 Task: Create a rule from the Recommended list, Task Added to this Project -> add SubTasks in the project ClickTech with SubTasks Gather and Analyse Requirements , Design and Implement Solution , System Test and UAT , Release to Production / Go Live
Action: Mouse moved to (65, 213)
Screenshot: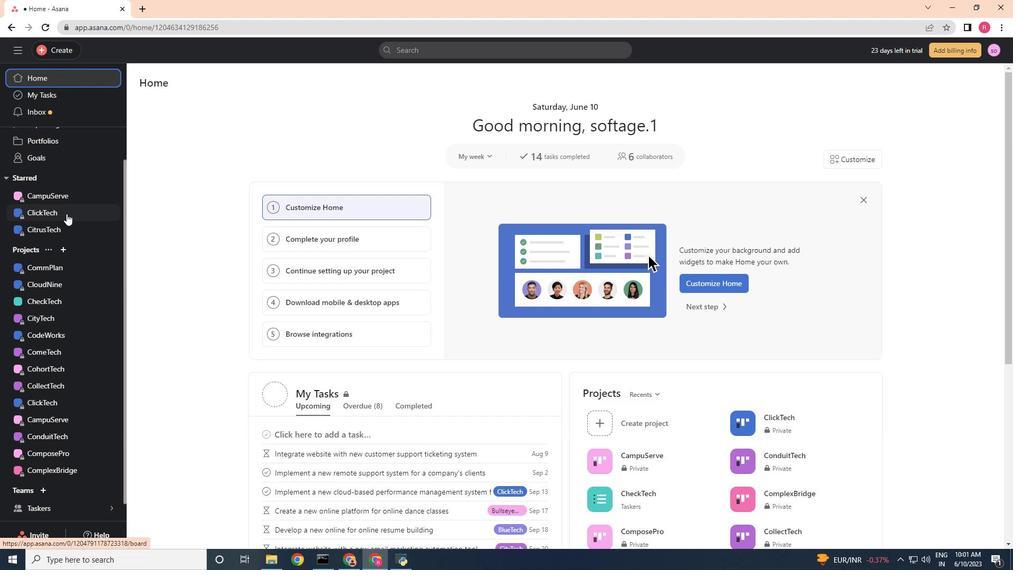 
Action: Mouse pressed left at (65, 213)
Screenshot: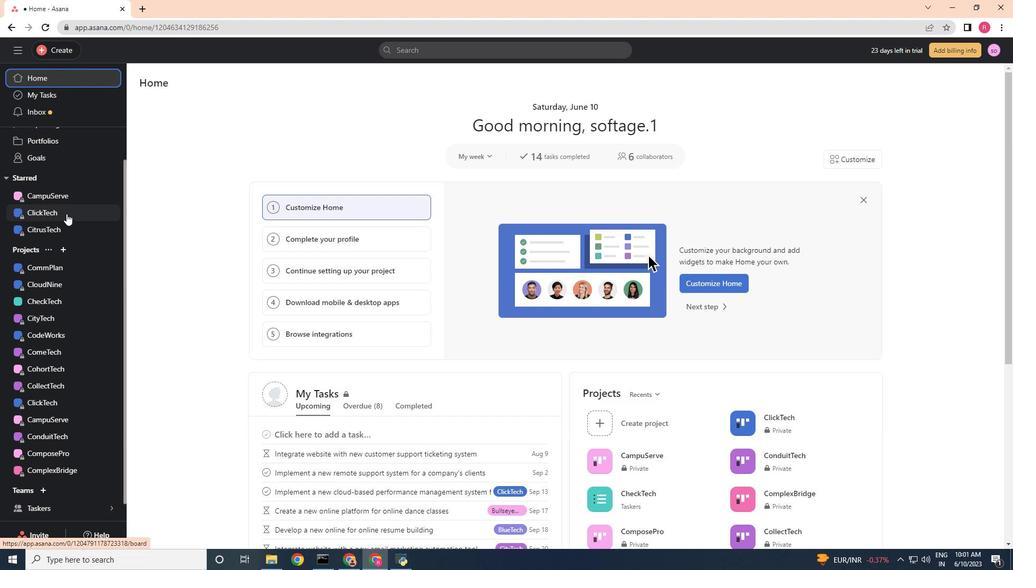
Action: Mouse moved to (975, 88)
Screenshot: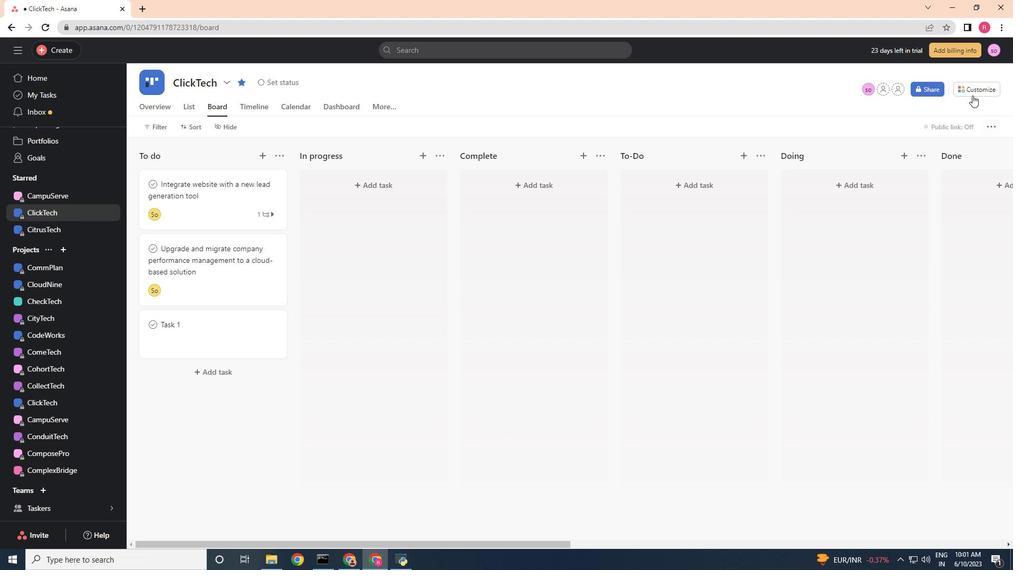 
Action: Mouse pressed left at (975, 88)
Screenshot: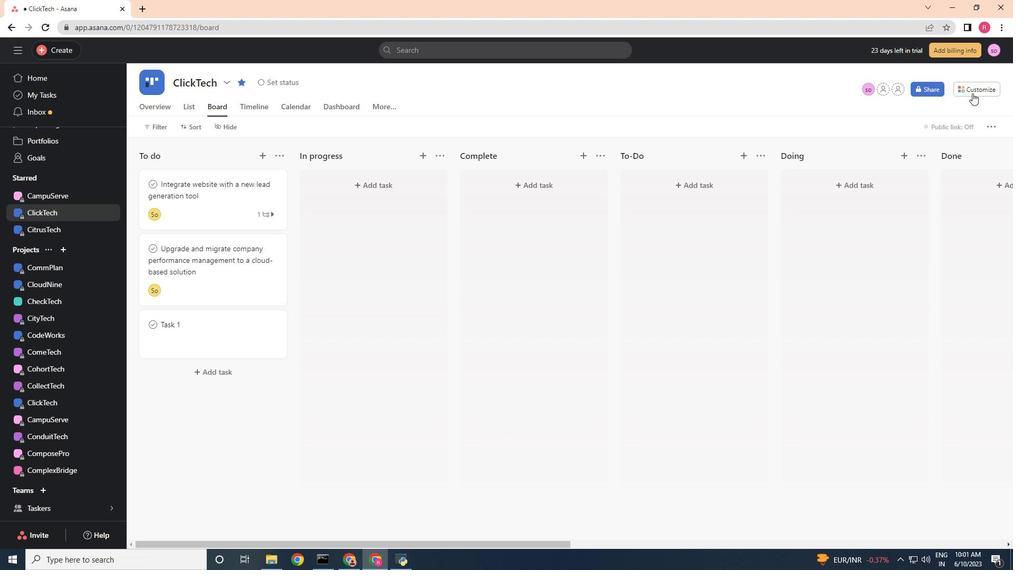 
Action: Mouse moved to (804, 229)
Screenshot: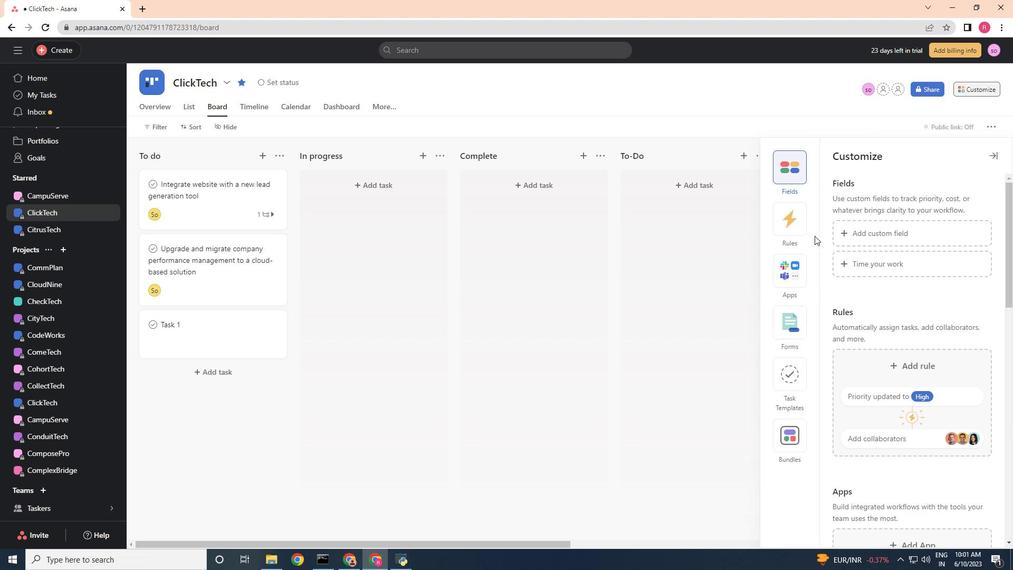 
Action: Mouse pressed left at (804, 229)
Screenshot: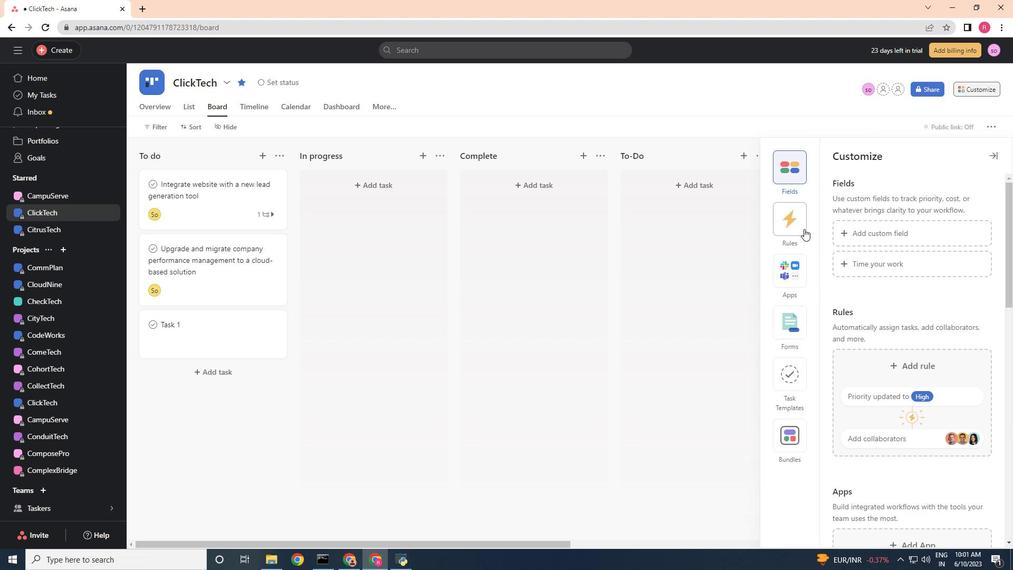 
Action: Mouse moved to (906, 229)
Screenshot: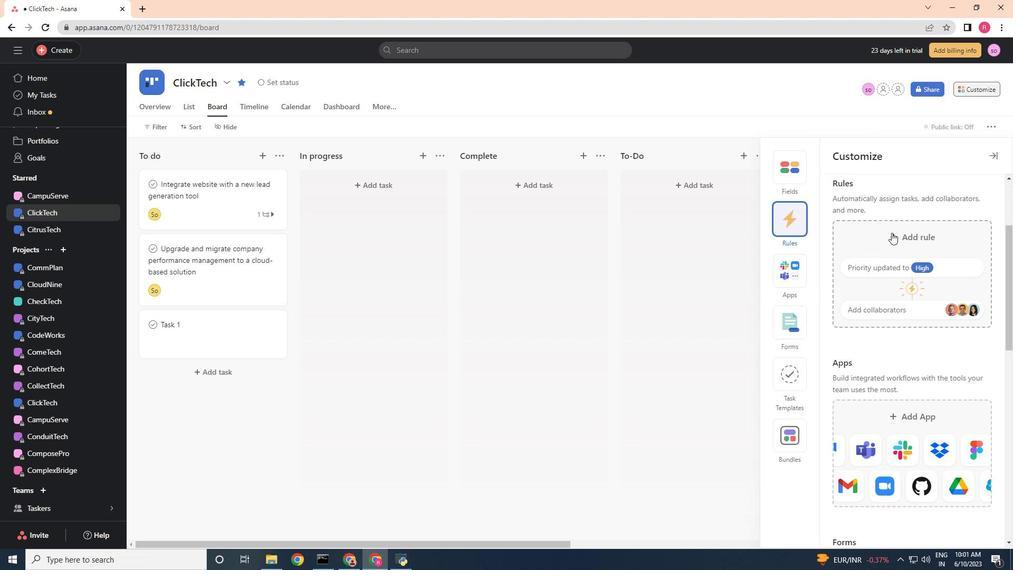 
Action: Mouse pressed left at (906, 229)
Screenshot: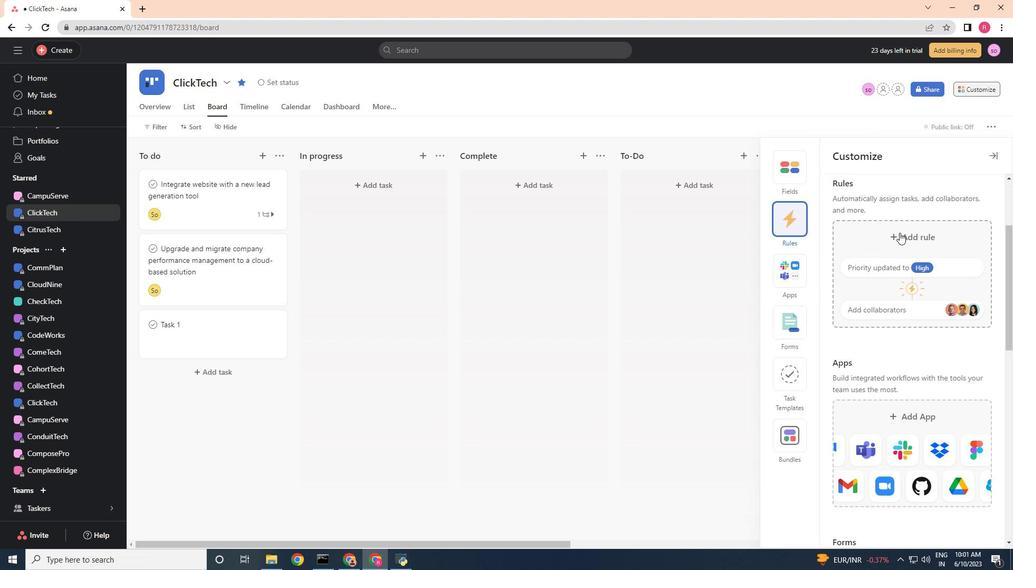 
Action: Mouse moved to (225, 117)
Screenshot: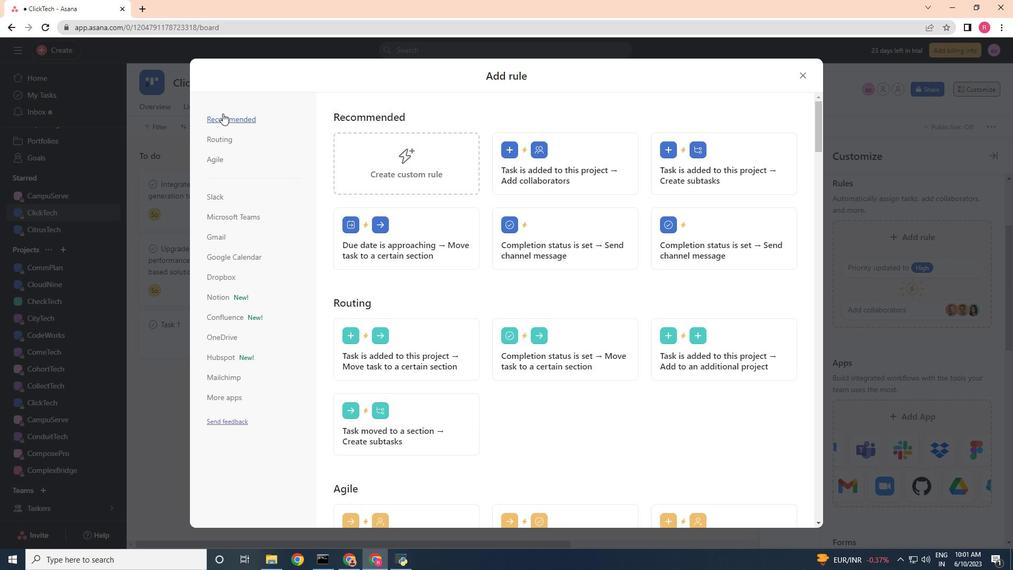 
Action: Mouse pressed left at (225, 117)
Screenshot: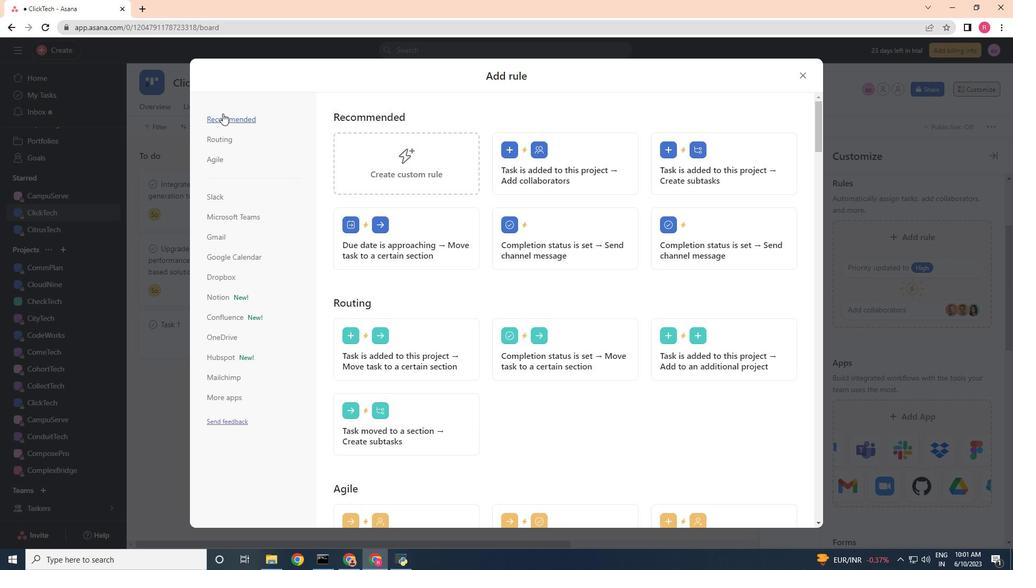 
Action: Mouse moved to (769, 173)
Screenshot: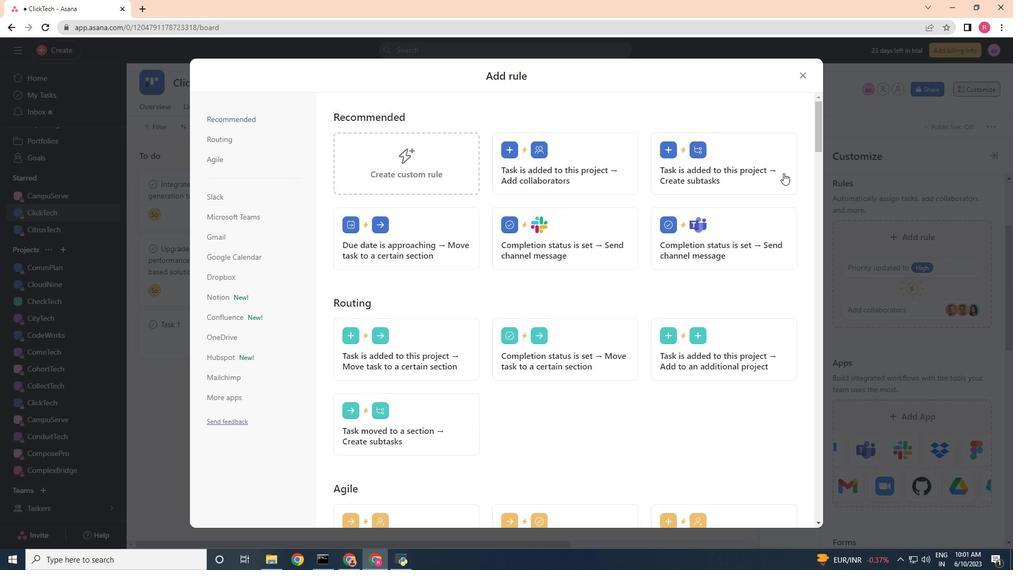 
Action: Mouse pressed left at (769, 173)
Screenshot: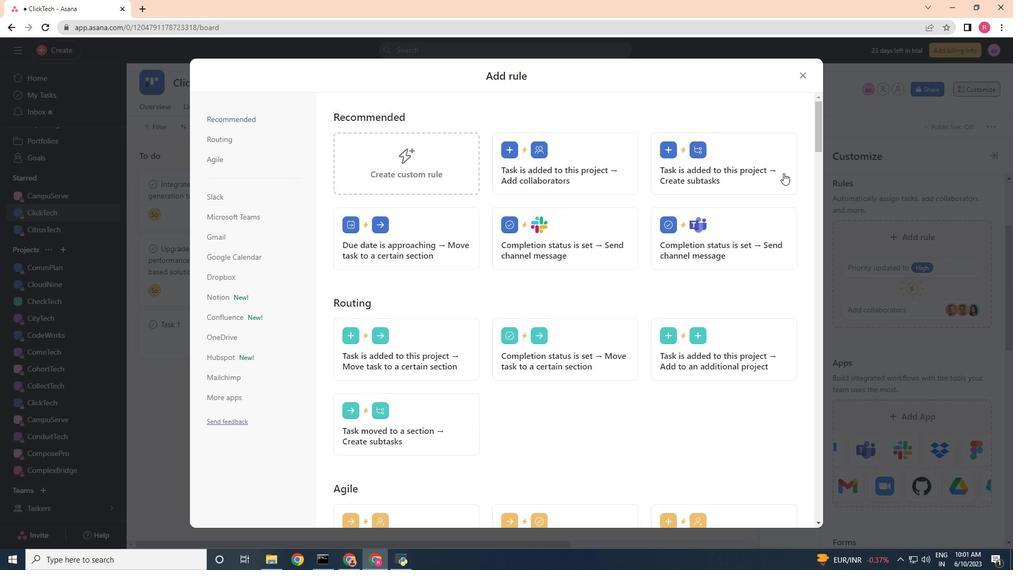 
Action: Mouse moved to (555, 215)
Screenshot: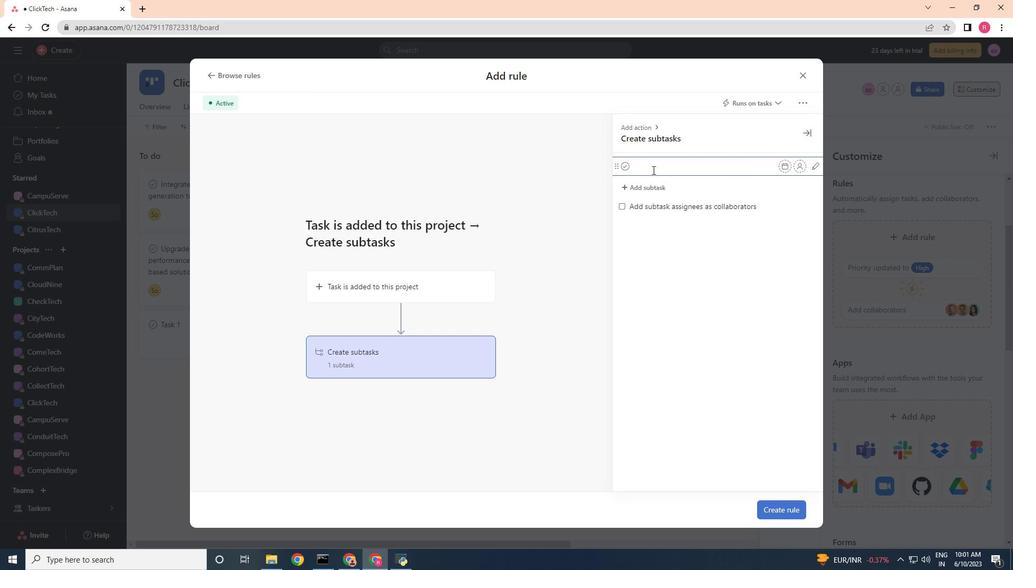 
Action: Key pressed <Key.shift>Gather<Key.space>and<Key.space><Key.shift>Analyse<Key.space><Key.shift>Reqp<Key.backspace>uirements<Key.enter><Key.shift><Key.shift>Design<Key.space>and<Key.space><Key.shift>Implement<Key.space><Key.shift>Solution<Key.space><Key.enter><Key.shift><Key.shift><Key.shift>A<Key.backspace><Key.shift>Syatem<Key.space><Key.shift>Test<Key.space>and<Key.space><Key.shift>UAT<Key.left><Key.left><Key.left><Key.left><Key.left><Key.left><Key.left><Key.left><Key.left><Key.left><Key.left><Key.left><Key.left><Key.left><Key.left><Key.left><Key.backspace>s<Key.enter><Key.shift><Key.shift><Key.shift><Key.shift><Key.shift><Key.shift>Release<Key.space>to<Key.space><Key.shift>Production<Key.space>/<Key.space><Key.shift>Go<Key.space><Key.shift>Live
Screenshot: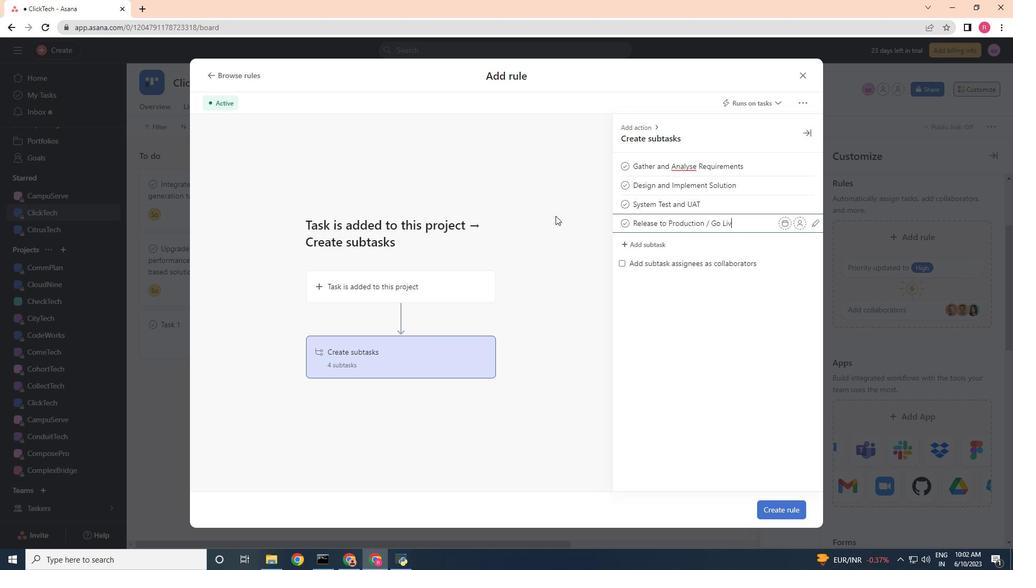 
Action: Mouse moved to (797, 515)
Screenshot: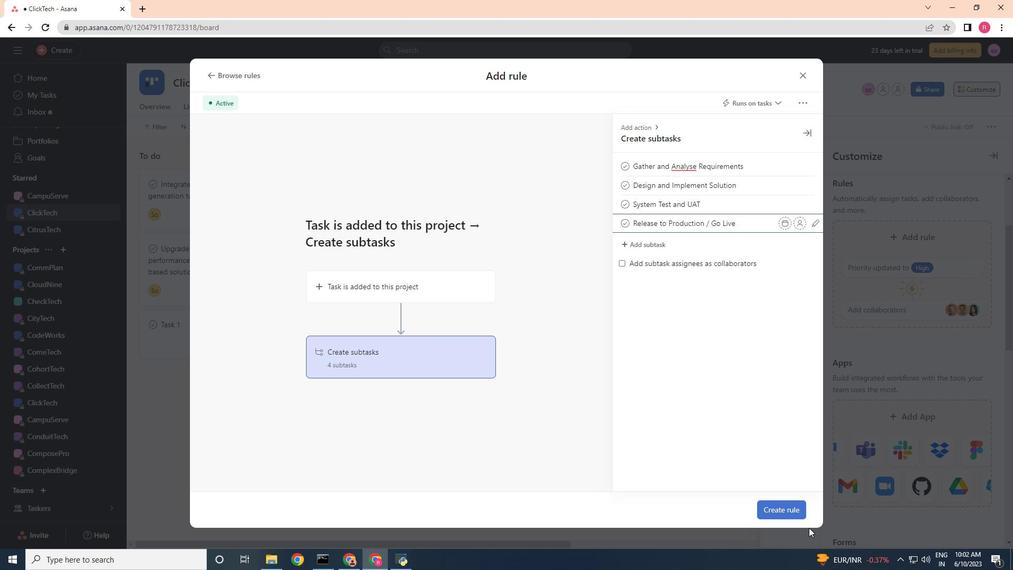 
Action: Mouse pressed left at (797, 515)
Screenshot: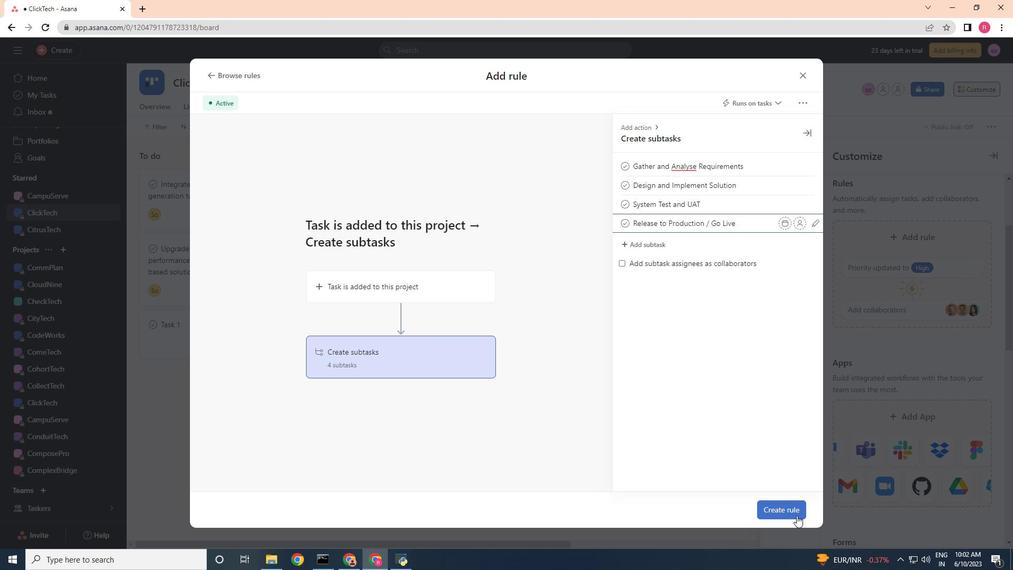 
Action: Mouse moved to (715, 459)
Screenshot: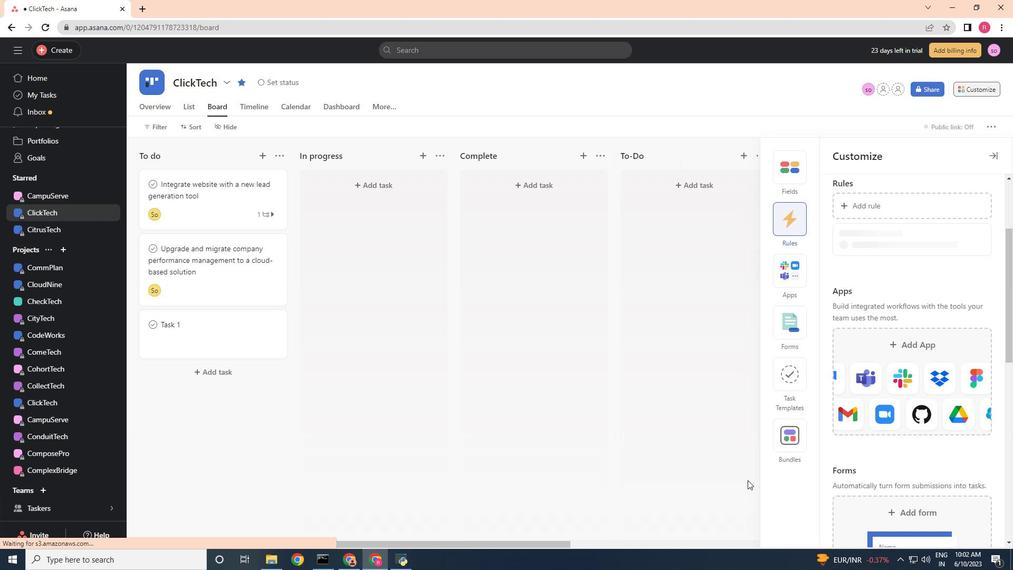 
